 Task: Look for products with strawberry flavor.
Action: Mouse pressed left at (21, 90)
Screenshot: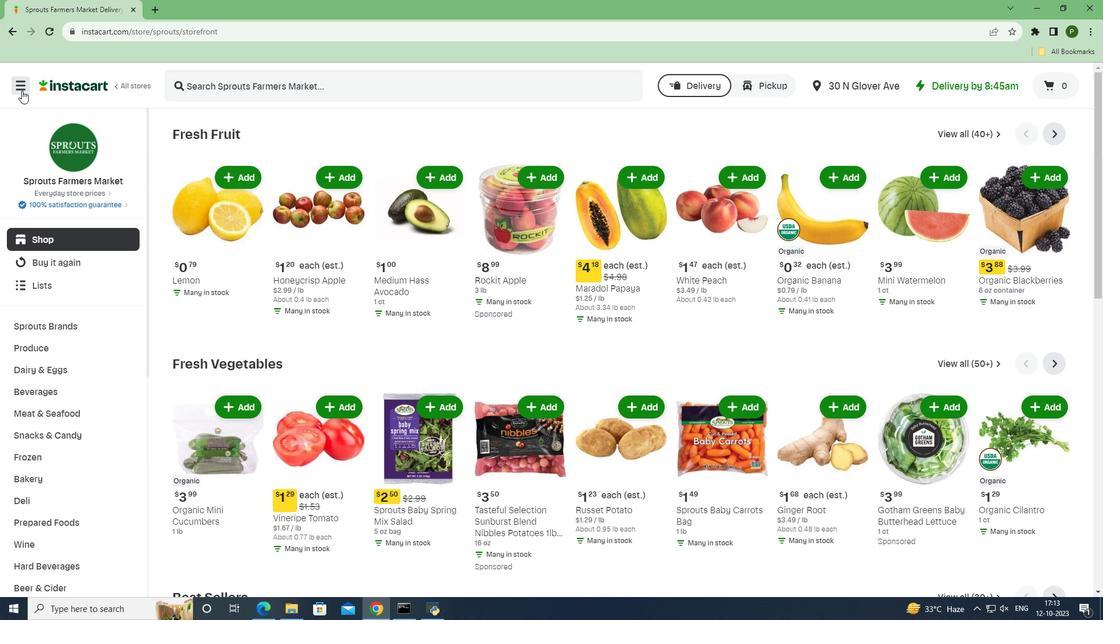 
Action: Mouse moved to (61, 302)
Screenshot: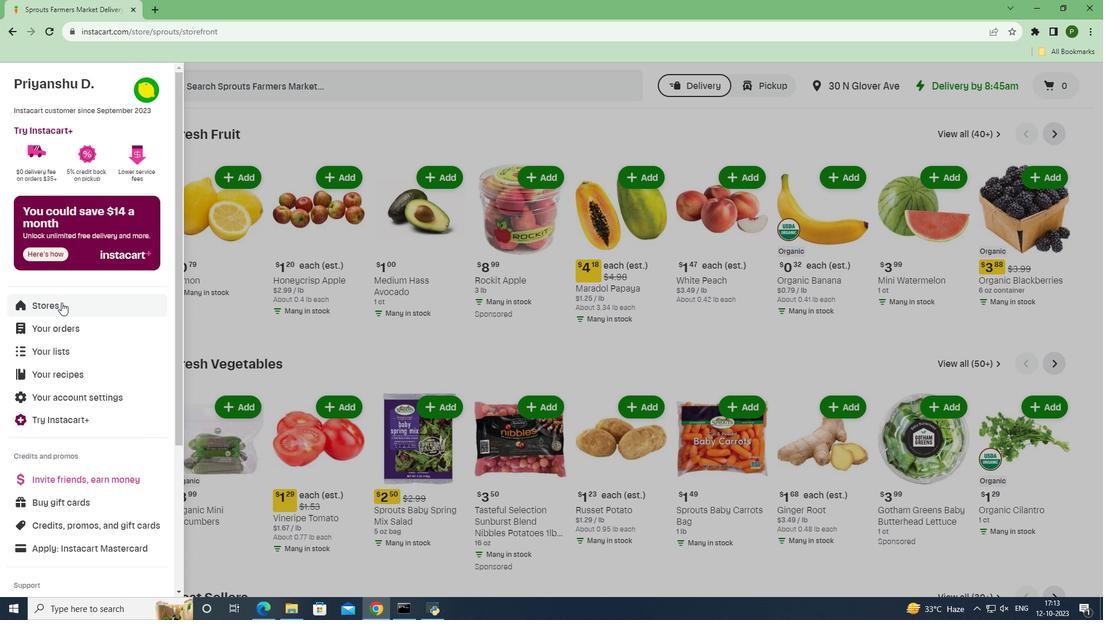 
Action: Mouse pressed left at (61, 302)
Screenshot: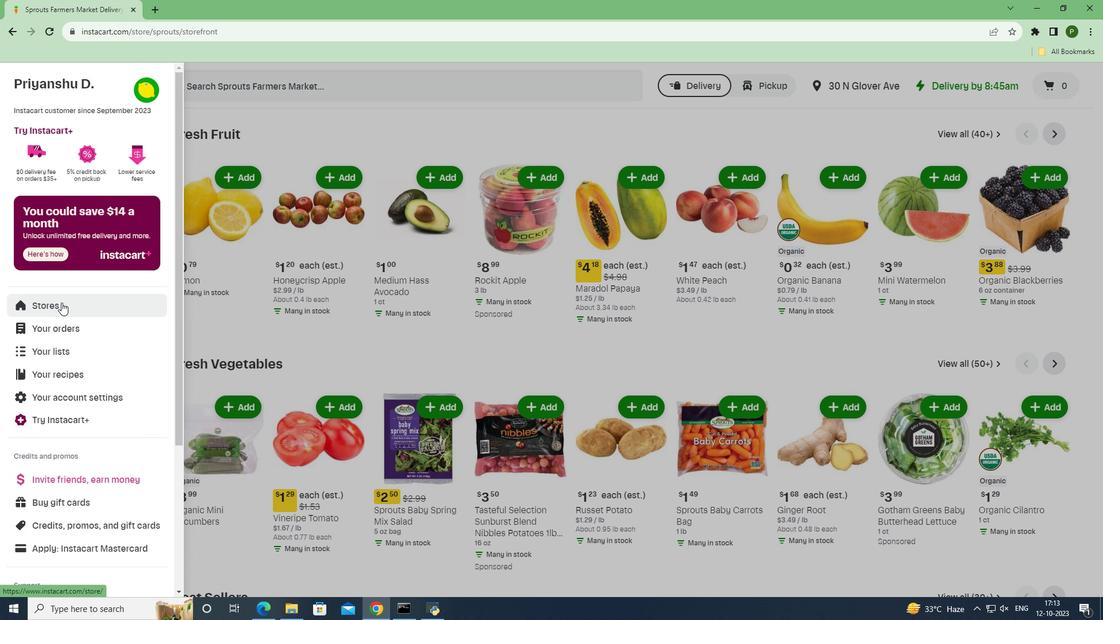 
Action: Mouse moved to (259, 136)
Screenshot: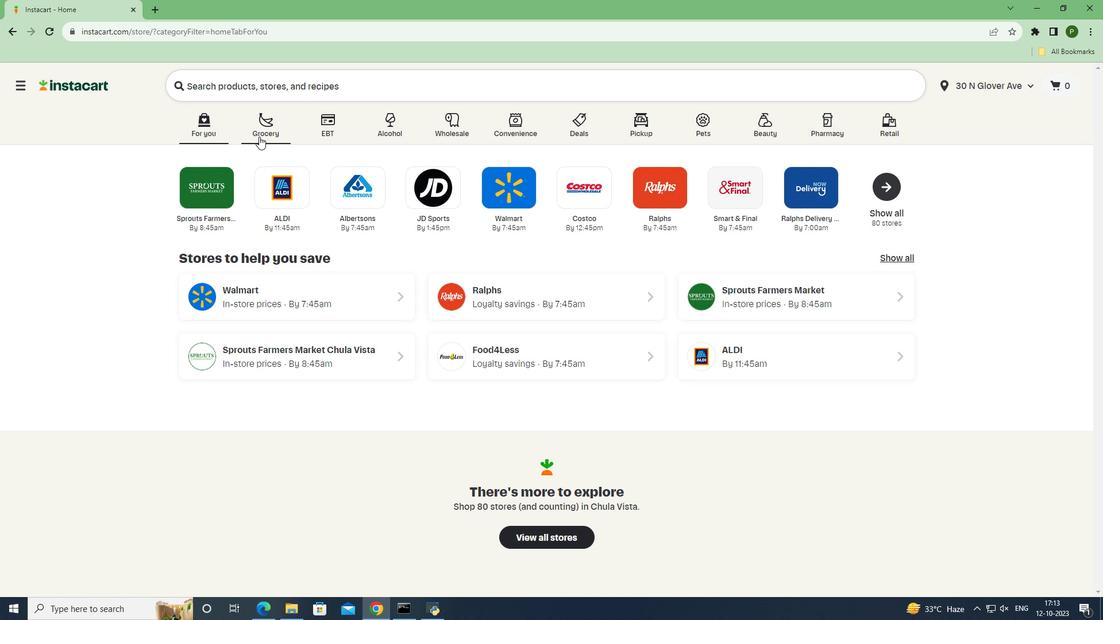 
Action: Mouse pressed left at (259, 136)
Screenshot: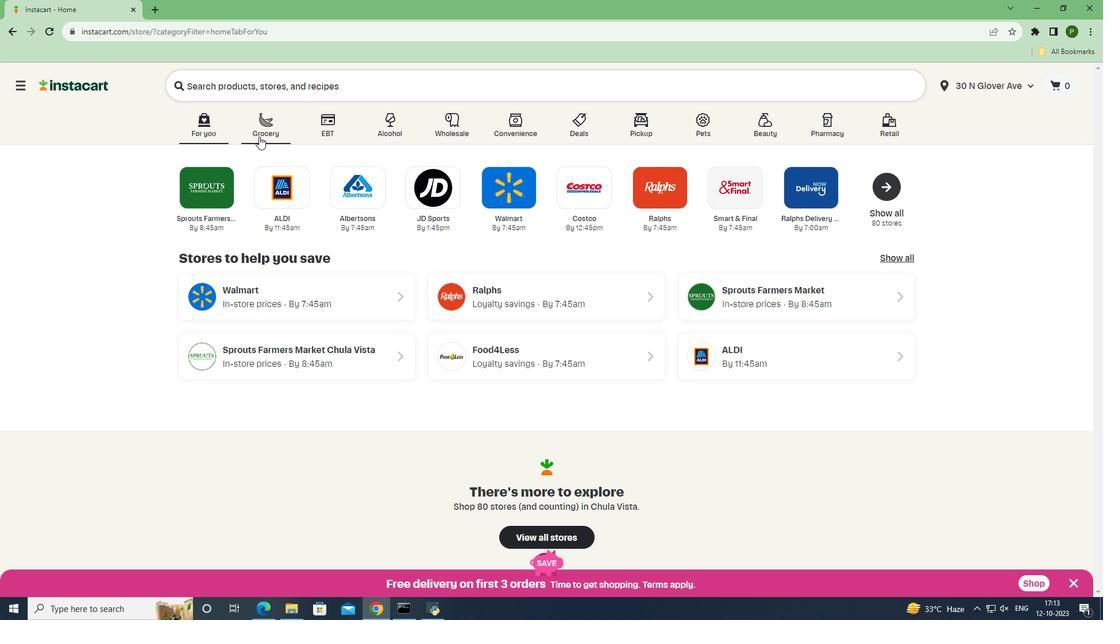 
Action: Mouse moved to (457, 263)
Screenshot: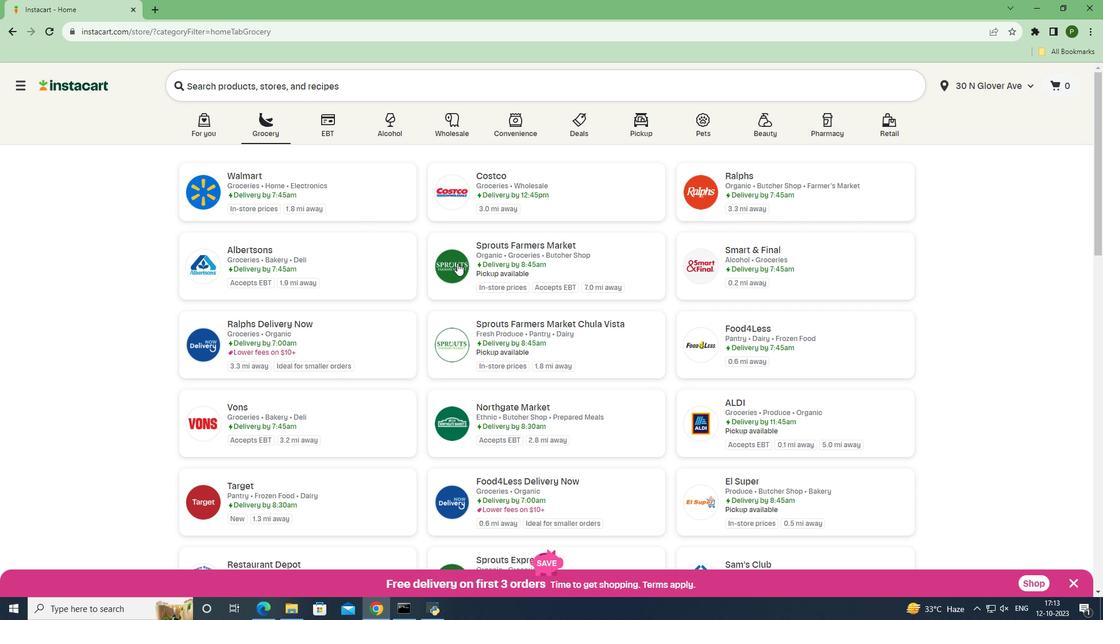 
Action: Mouse pressed left at (457, 263)
Screenshot: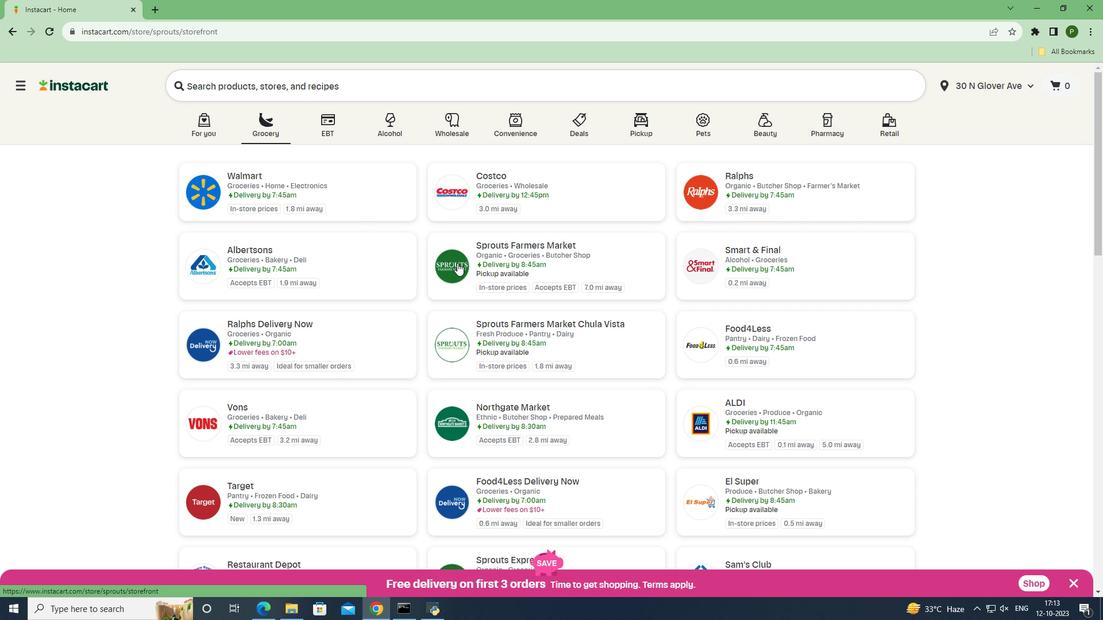 
Action: Mouse moved to (77, 390)
Screenshot: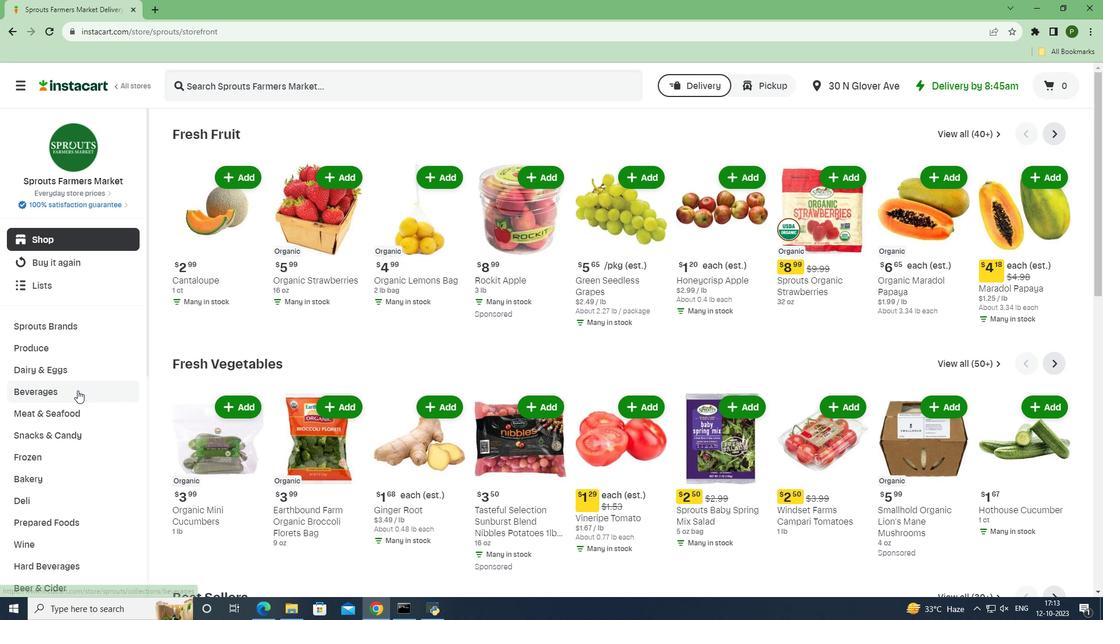 
Action: Mouse pressed left at (77, 390)
Screenshot: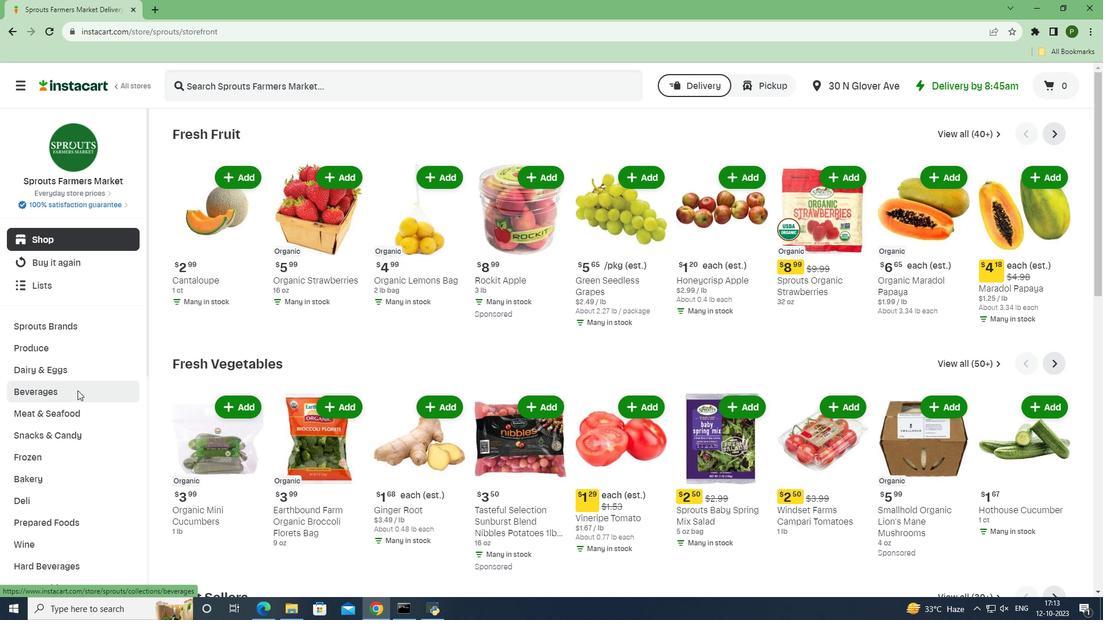 
Action: Mouse moved to (661, 165)
Screenshot: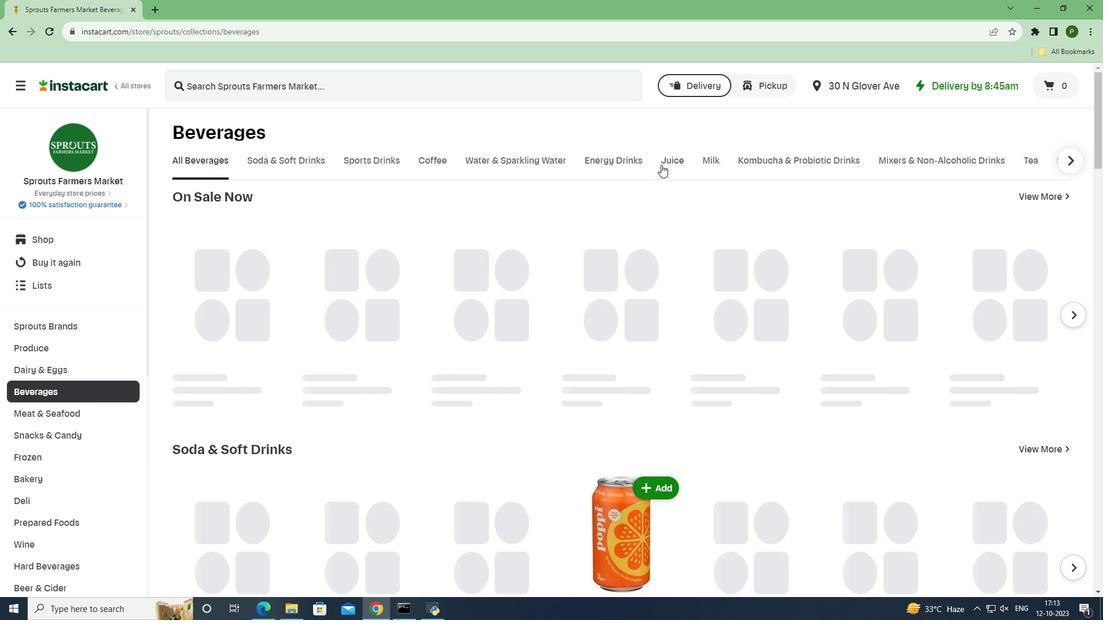 
Action: Mouse pressed left at (661, 165)
Screenshot: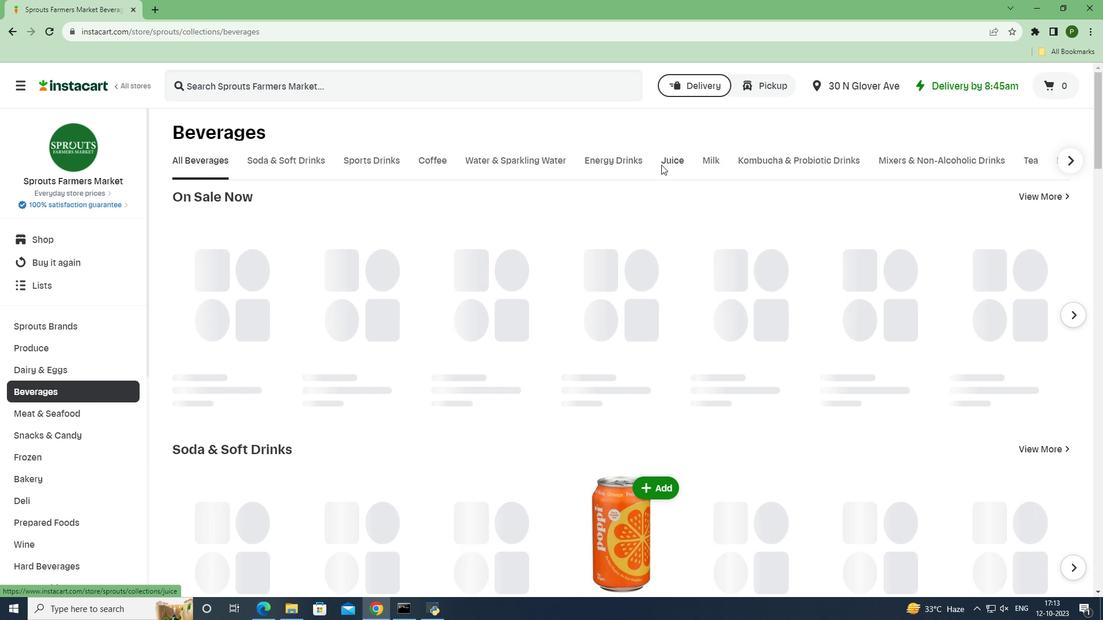 
Action: Mouse moved to (206, 259)
Screenshot: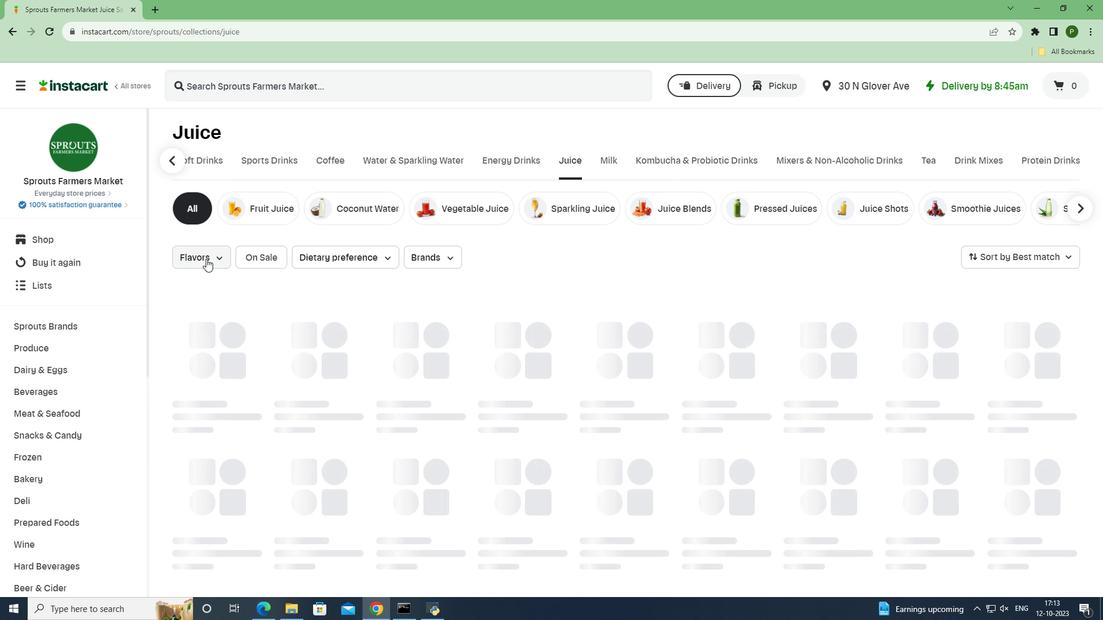 
Action: Mouse pressed left at (206, 259)
Screenshot: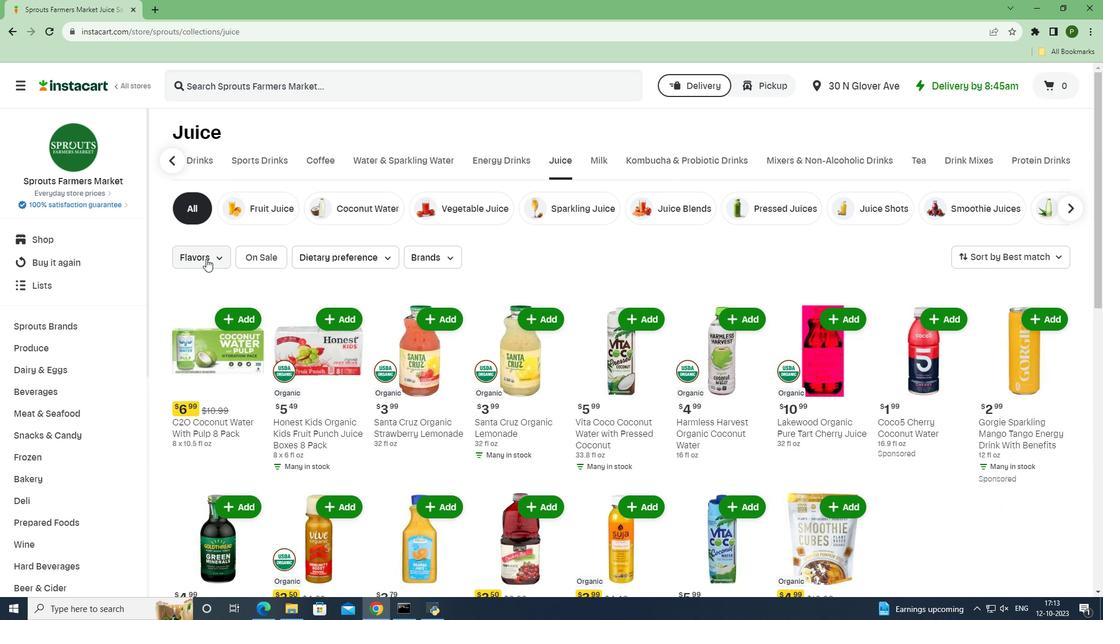 
Action: Mouse moved to (245, 359)
Screenshot: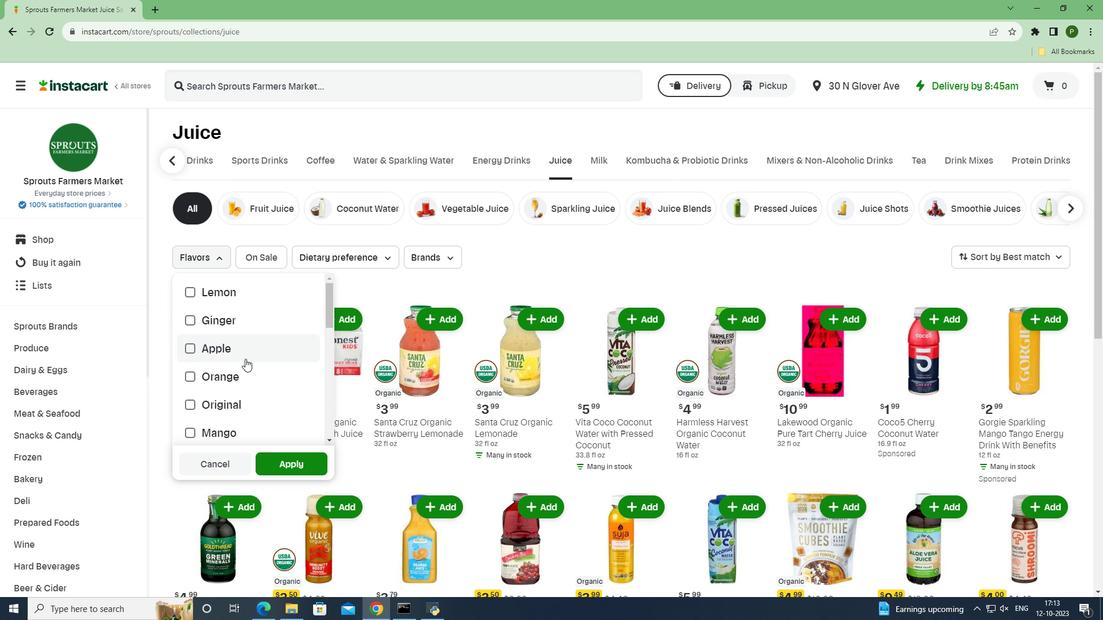 
Action: Mouse scrolled (245, 358) with delta (0, 0)
Screenshot: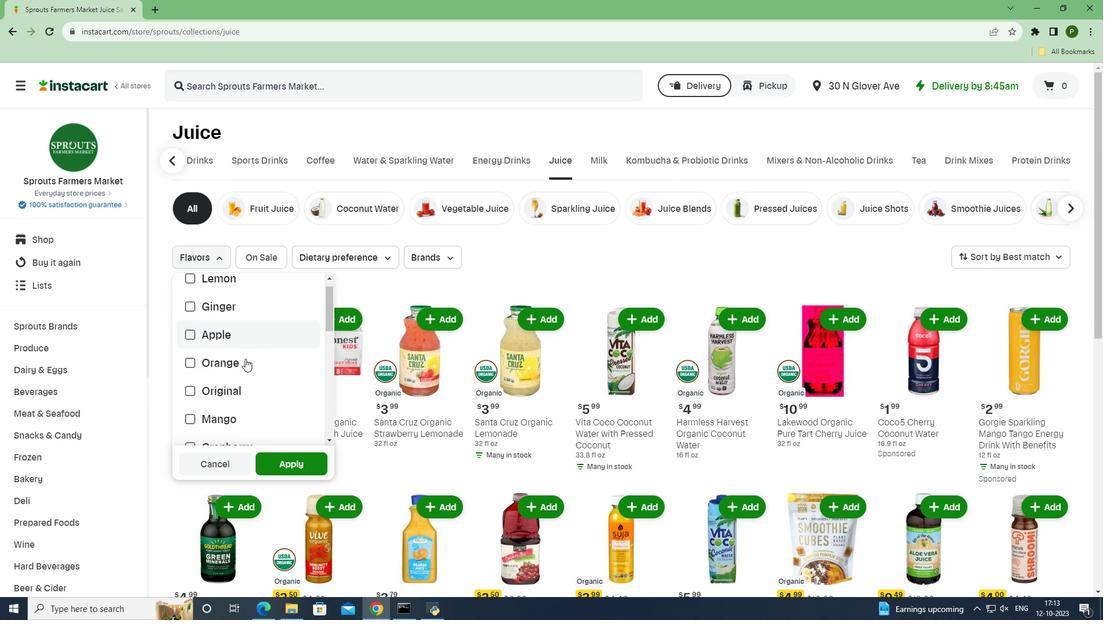 
Action: Mouse scrolled (245, 358) with delta (0, 0)
Screenshot: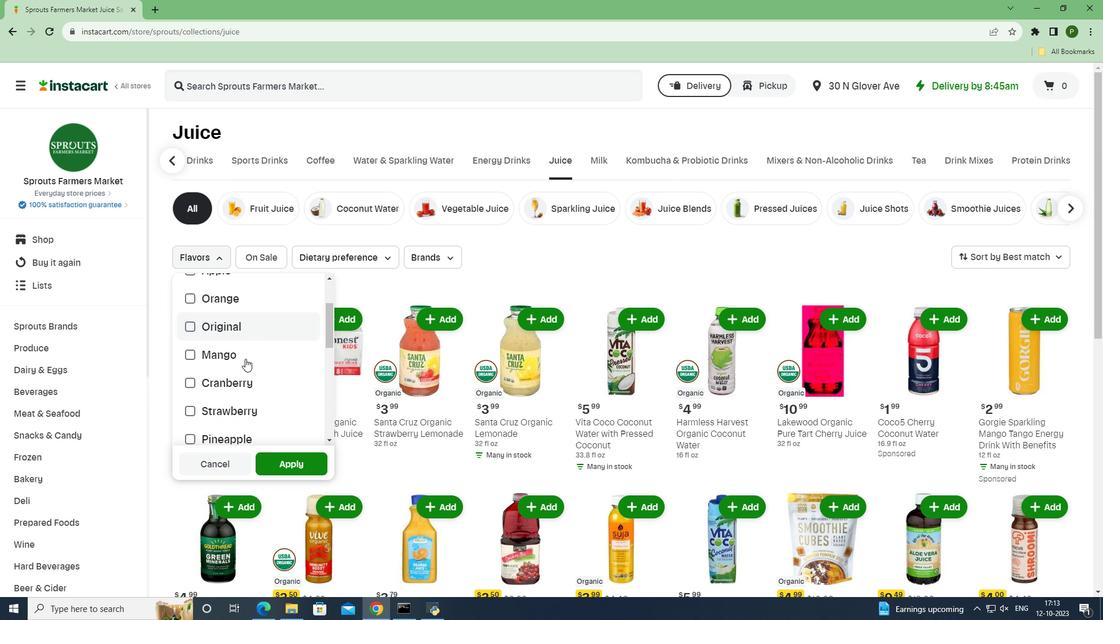 
Action: Mouse moved to (240, 368)
Screenshot: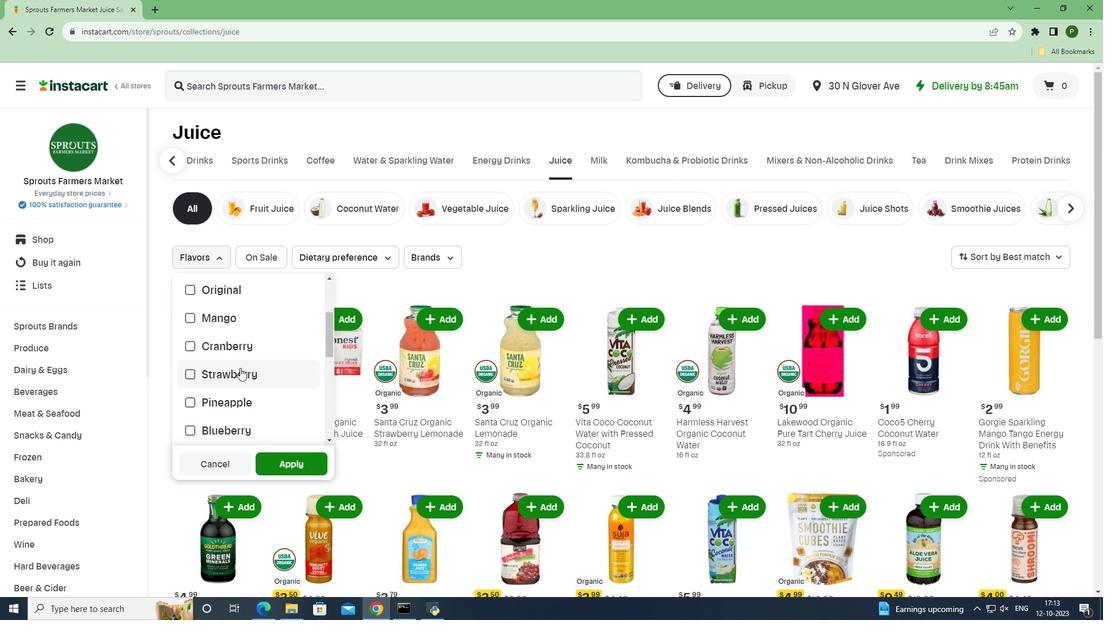 
Action: Mouse pressed left at (240, 368)
Screenshot: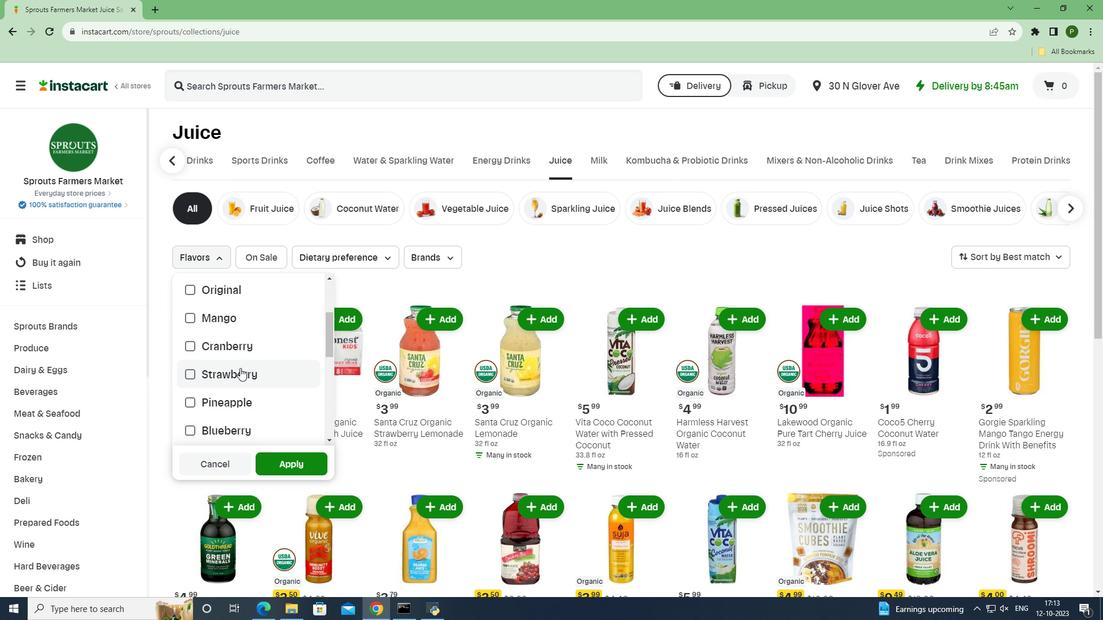 
Action: Mouse moved to (282, 457)
Screenshot: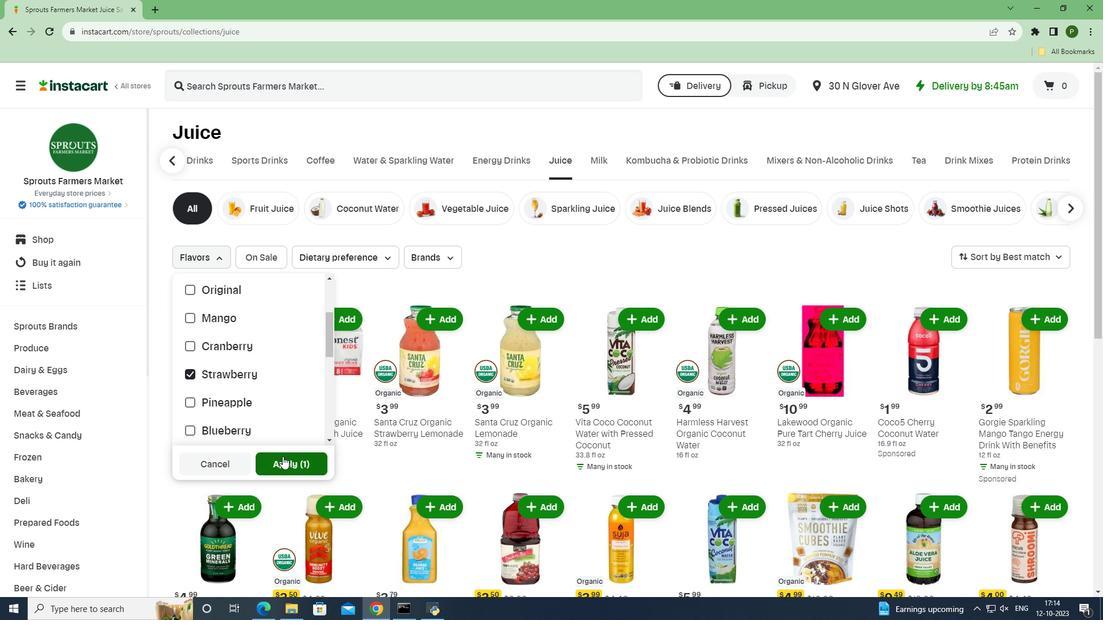 
Action: Mouse pressed left at (282, 457)
Screenshot: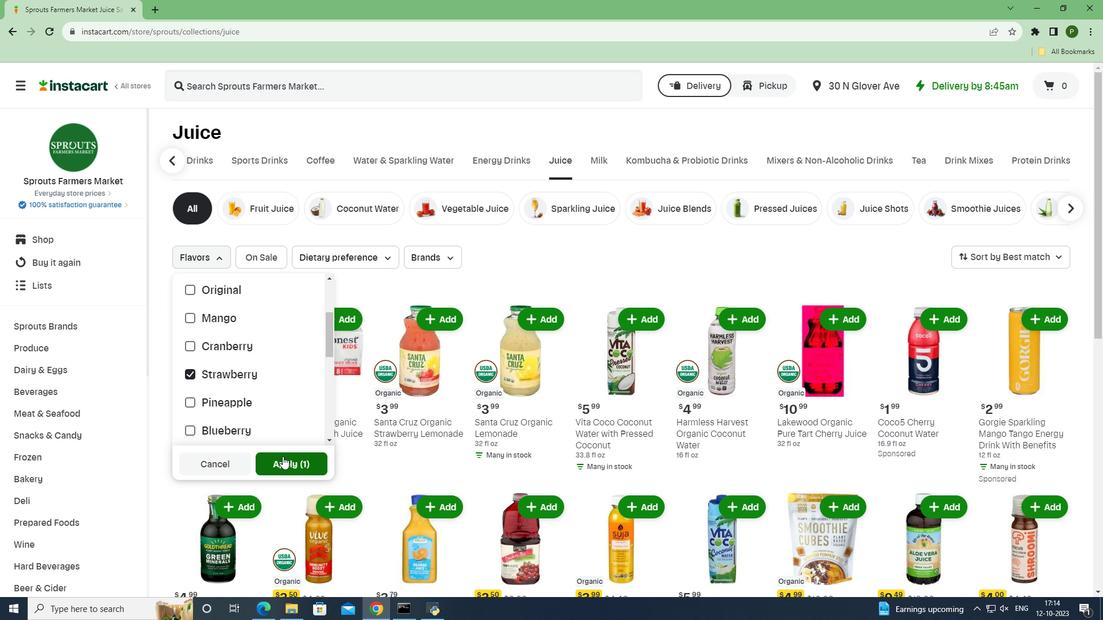 
Action: Mouse moved to (564, 502)
Screenshot: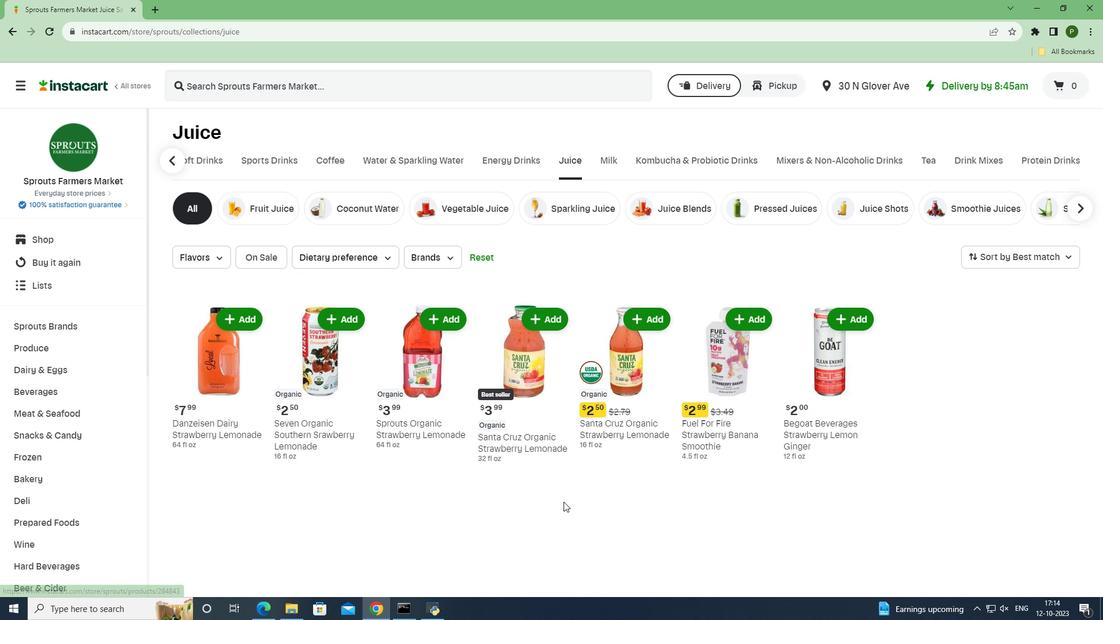 
